 Task: Leave a comment on recent  post of Shell
Action: Mouse moved to (567, 57)
Screenshot: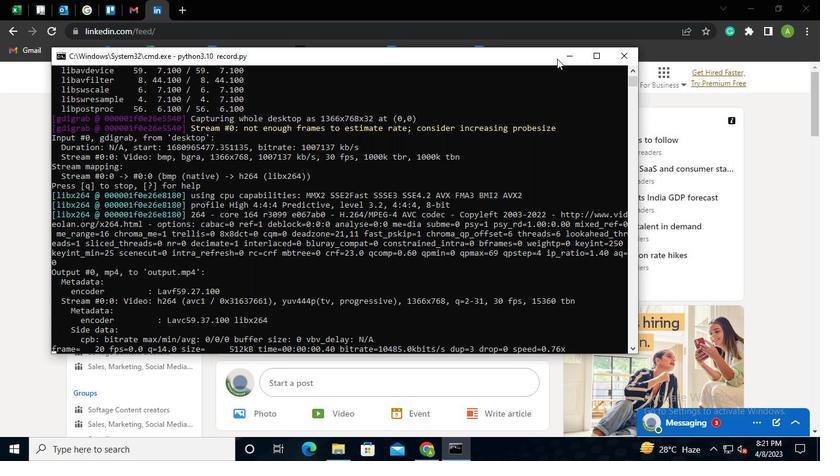 
Action: Mouse pressed left at (567, 57)
Screenshot: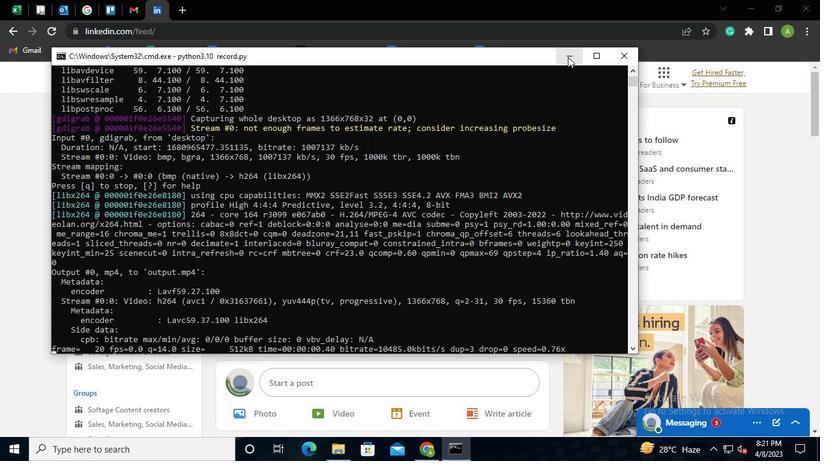 
Action: Mouse moved to (123, 75)
Screenshot: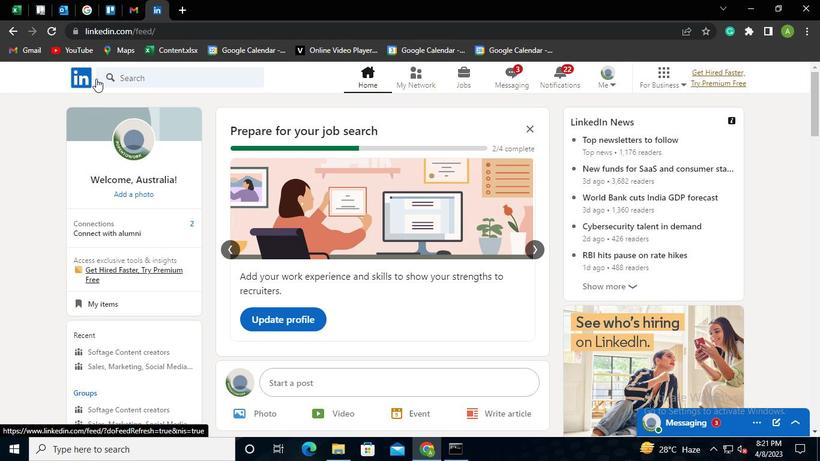 
Action: Mouse pressed left at (123, 75)
Screenshot: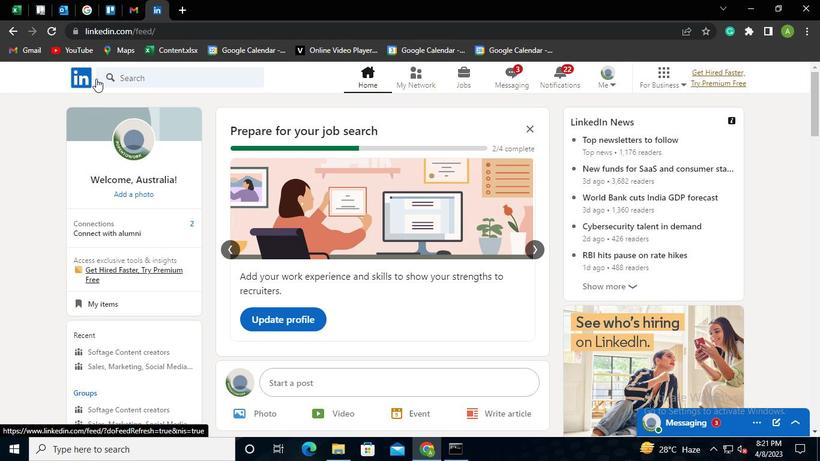 
Action: Mouse moved to (126, 132)
Screenshot: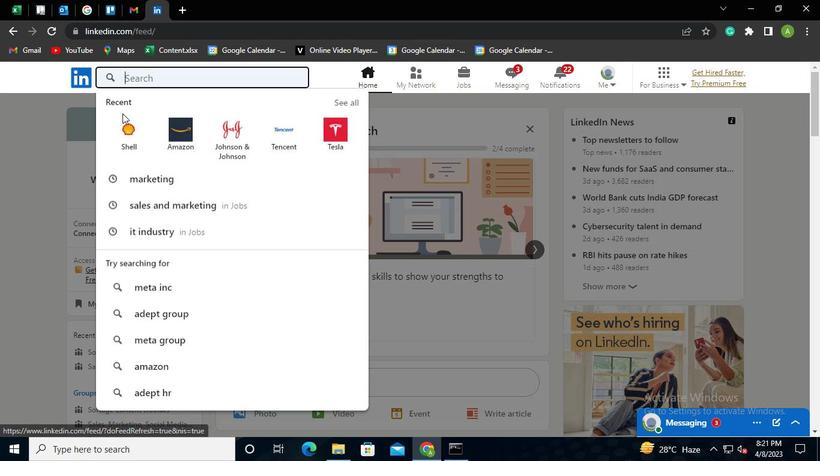 
Action: Mouse pressed left at (126, 132)
Screenshot: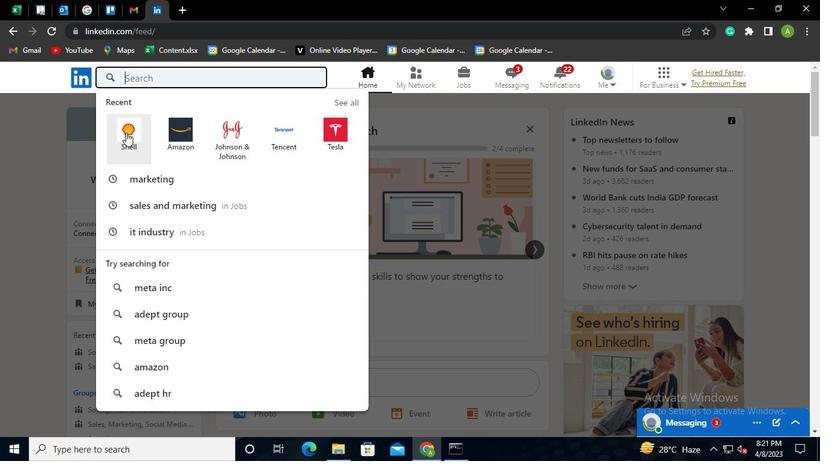 
Action: Mouse moved to (199, 136)
Screenshot: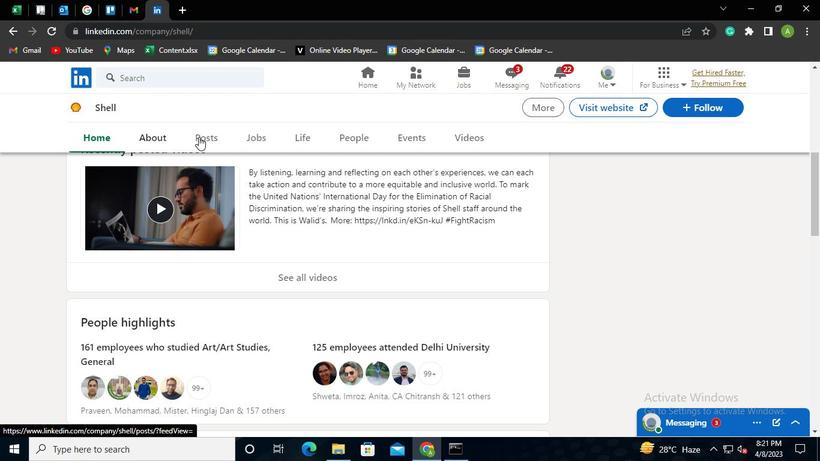 
Action: Mouse pressed left at (199, 136)
Screenshot: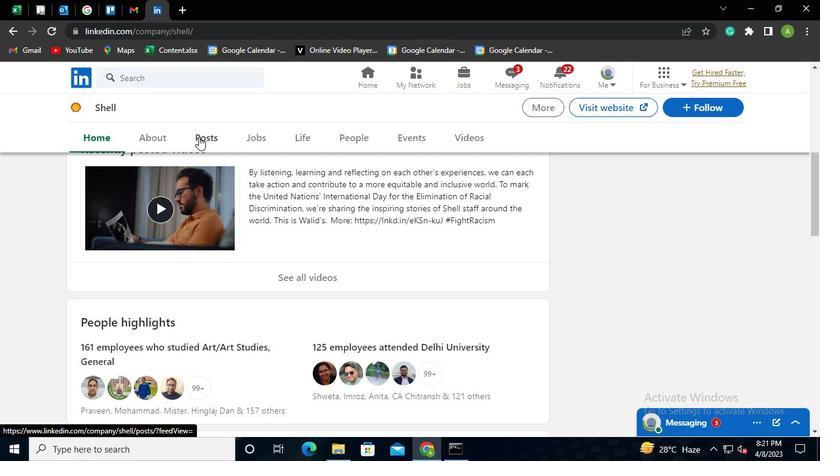 
Action: Mouse moved to (334, 285)
Screenshot: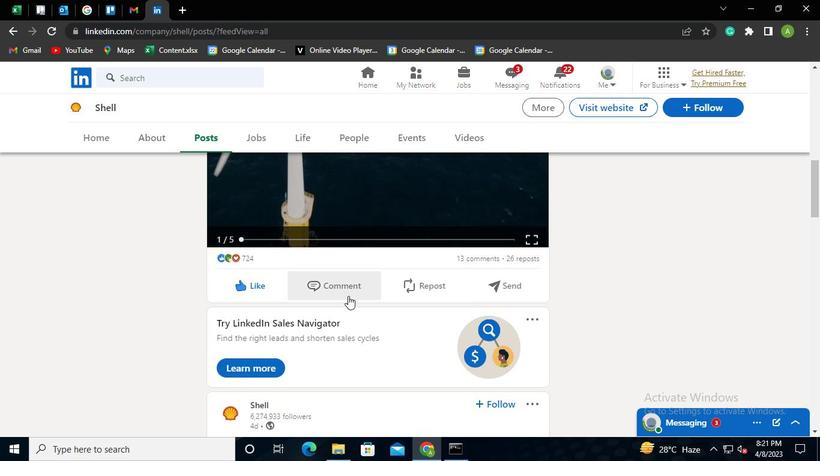 
Action: Mouse pressed left at (334, 285)
Screenshot: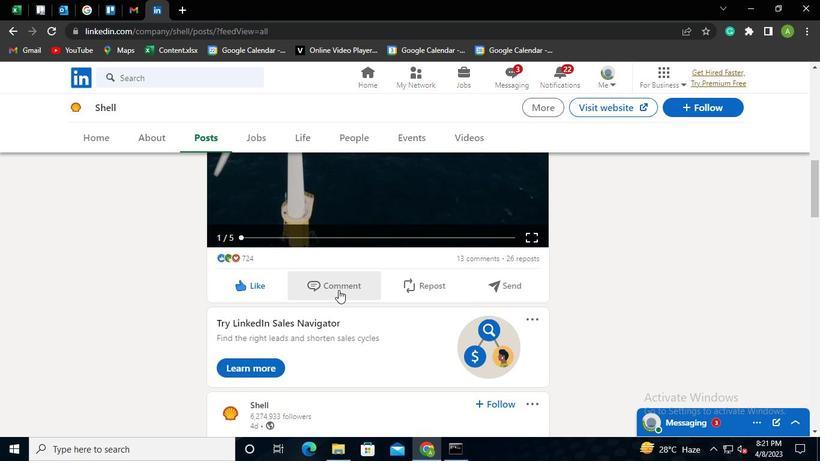 
Action: Mouse moved to (311, 324)
Screenshot: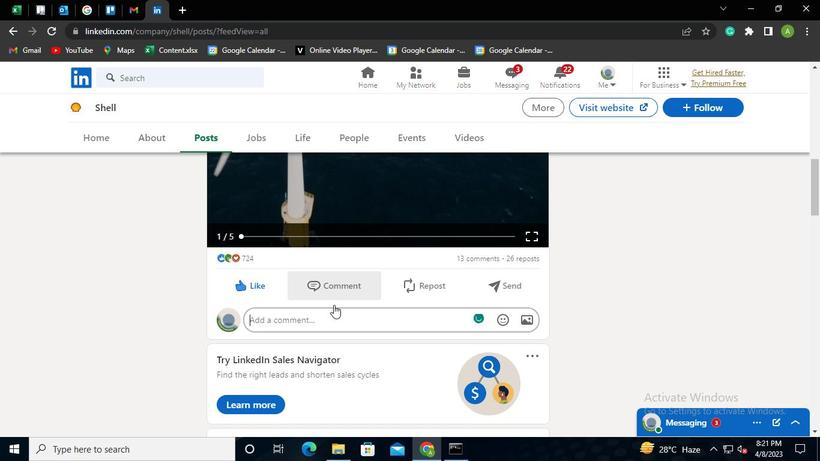 
Action: Mouse pressed left at (311, 324)
Screenshot: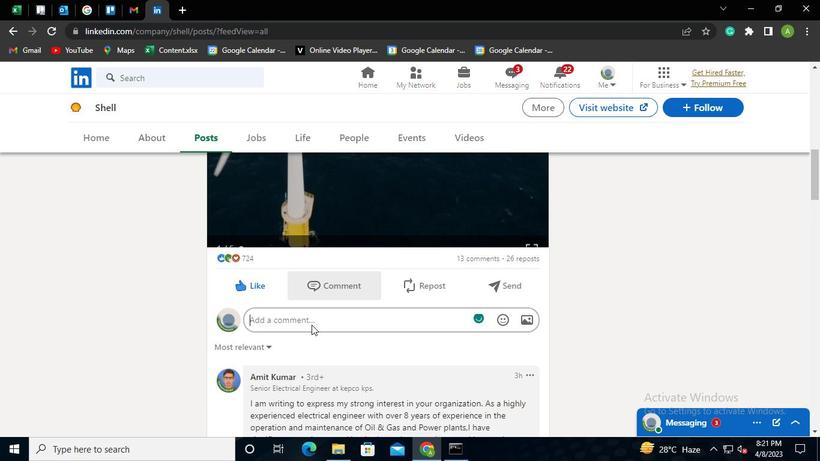 
Action: Mouse moved to (319, 319)
Screenshot: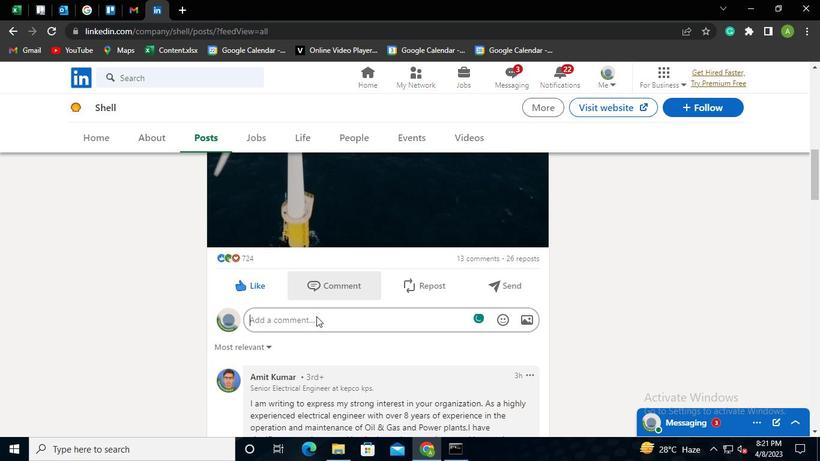 
Action: Mouse pressed left at (319, 319)
Screenshot: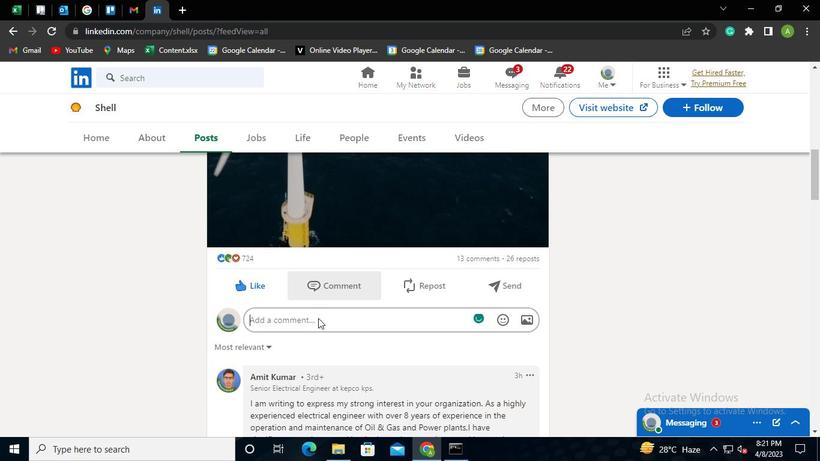 
Action: Keyboard Key.shift
Screenshot: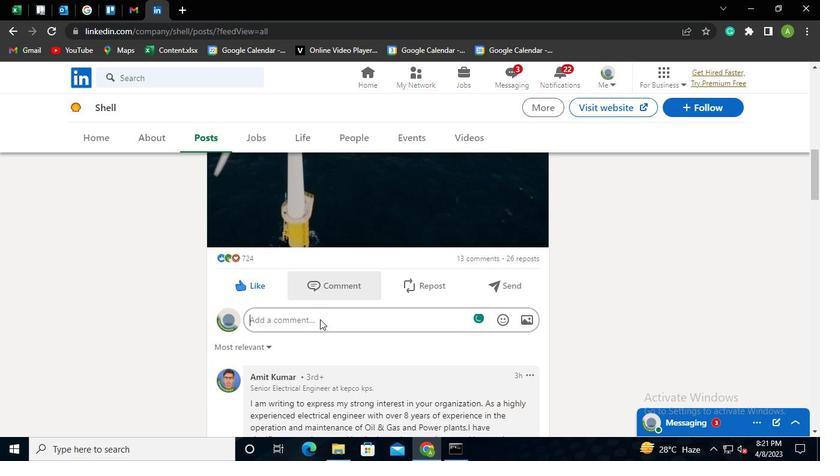 
Action: Keyboard G
Screenshot: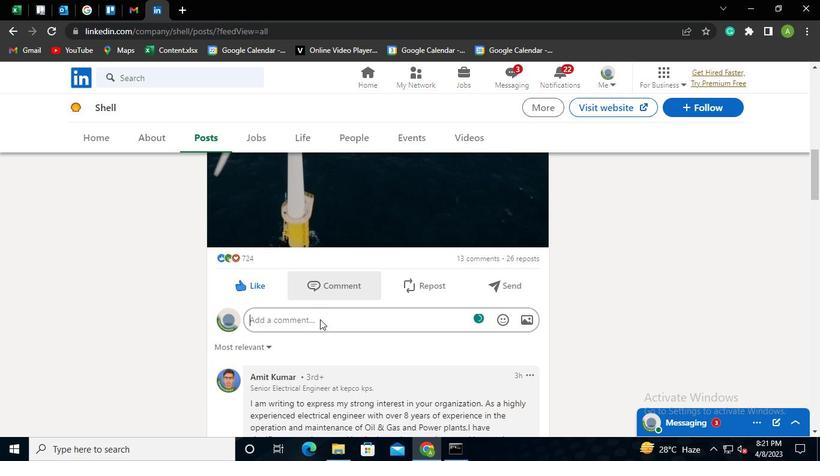 
Action: Keyboard o
Screenshot: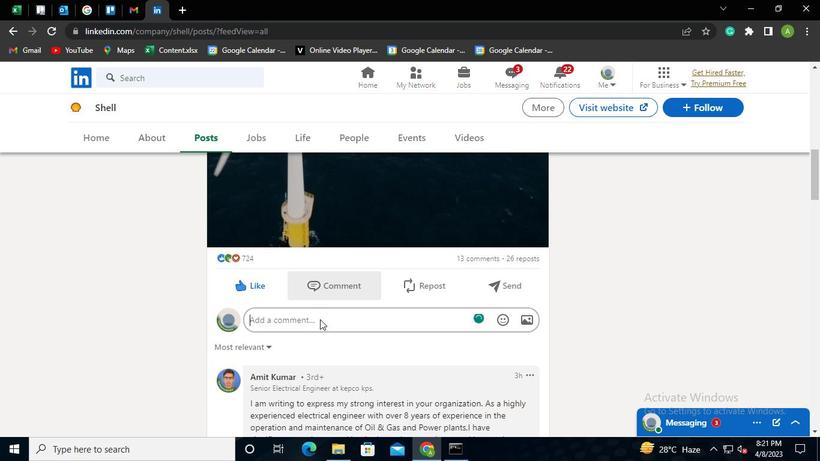 
Action: Keyboard o
Screenshot: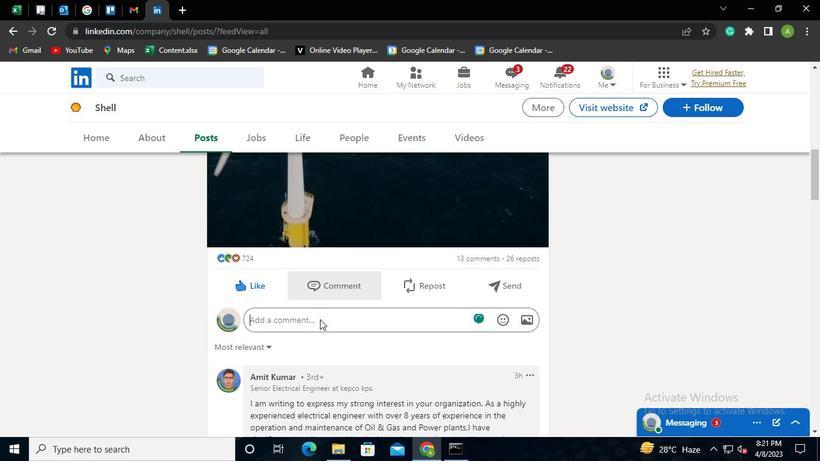 
Action: Keyboard d
Screenshot: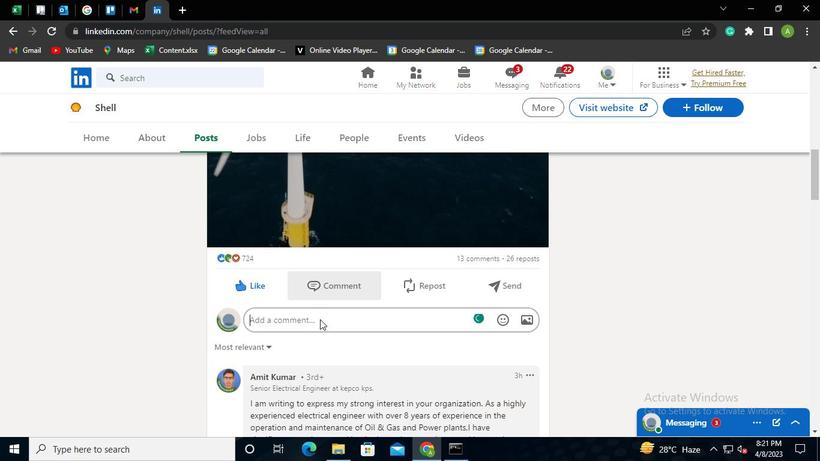 
Action: Mouse moved to (325, 320)
Screenshot: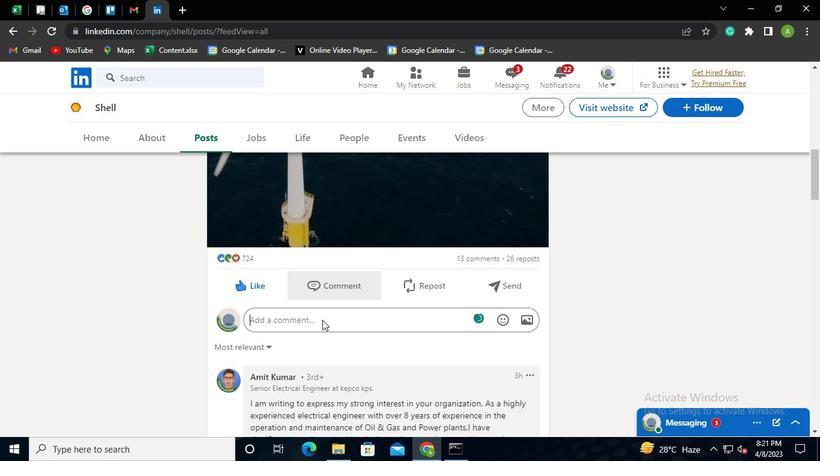 
Action: Mouse pressed left at (325, 320)
Screenshot: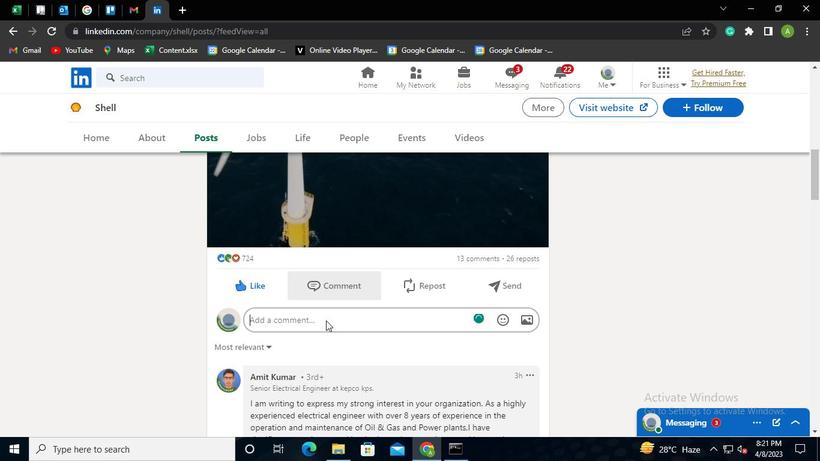 
Action: Mouse moved to (265, 342)
Screenshot: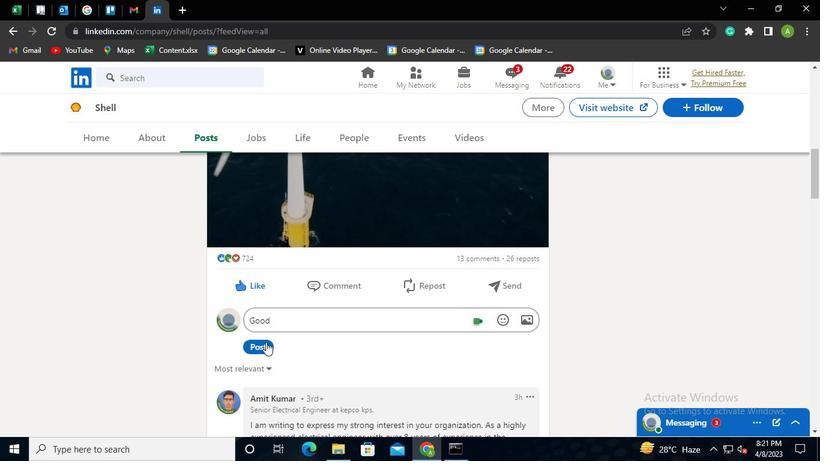 
Action: Mouse pressed left at (265, 342)
Screenshot: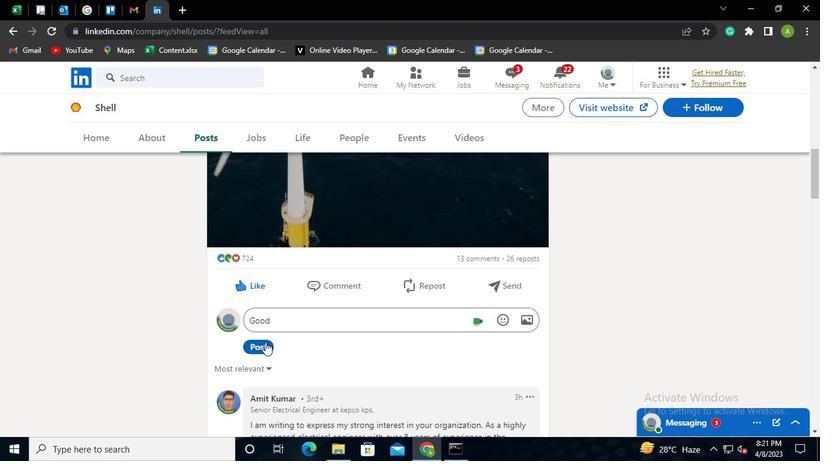 
Action: Mouse moved to (462, 455)
Screenshot: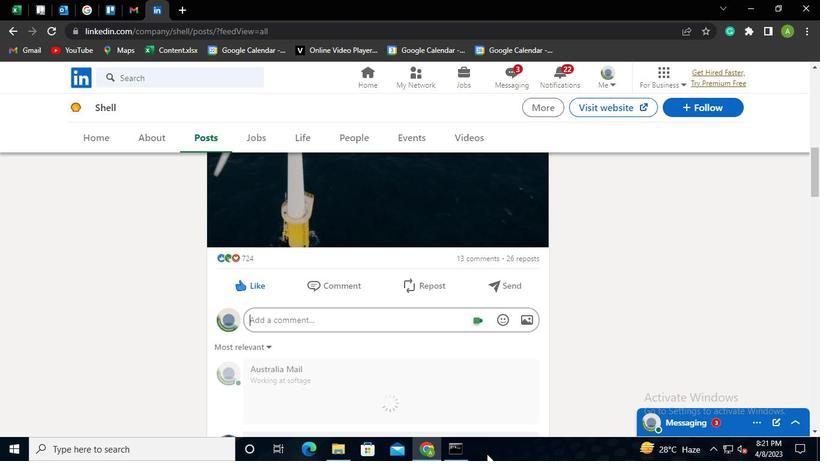 
Action: Mouse pressed left at (462, 455)
Screenshot: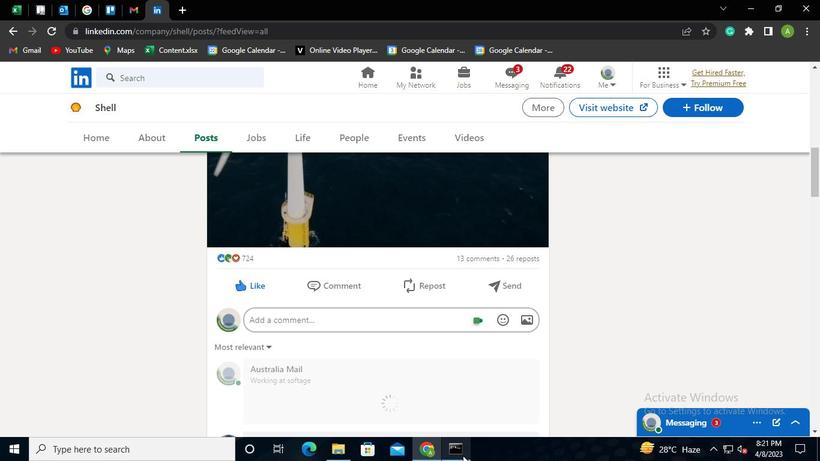 
Action: Mouse moved to (619, 59)
Screenshot: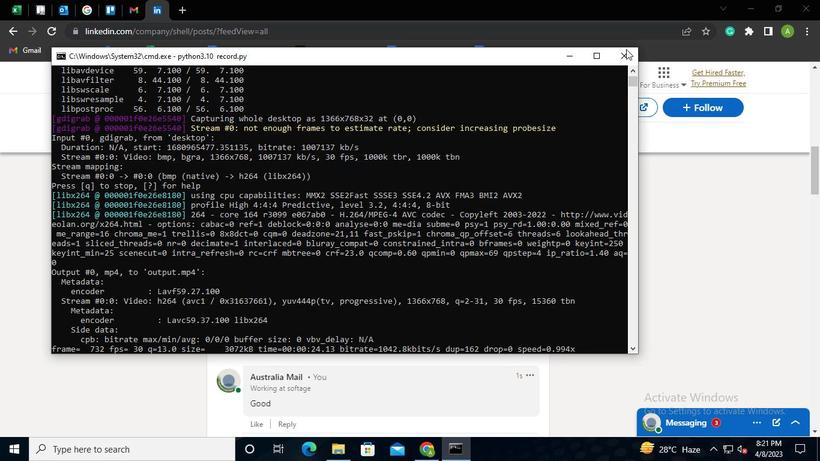 
Action: Mouse pressed left at (619, 59)
Screenshot: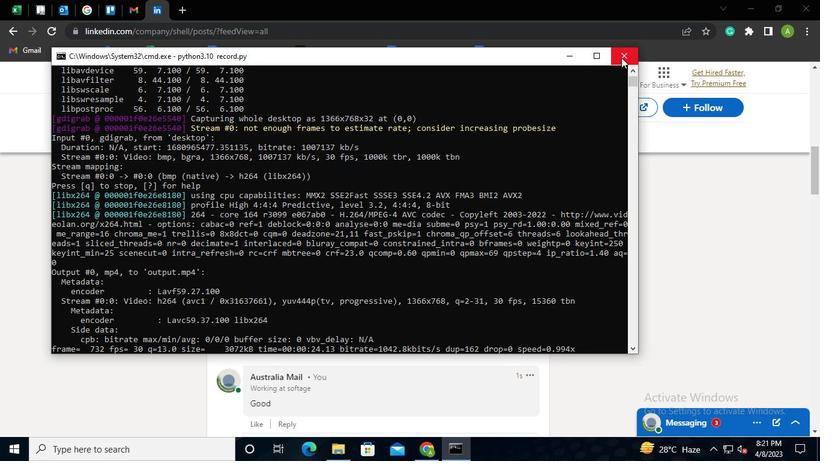 
